 Task: In the  document efficiency Apply all border to the tabe with  'with box; Style line and width 1/4 pt 'Select Header and apply  'Italics' Select the text and align it to the  Center
Action: Mouse moved to (118, 143)
Screenshot: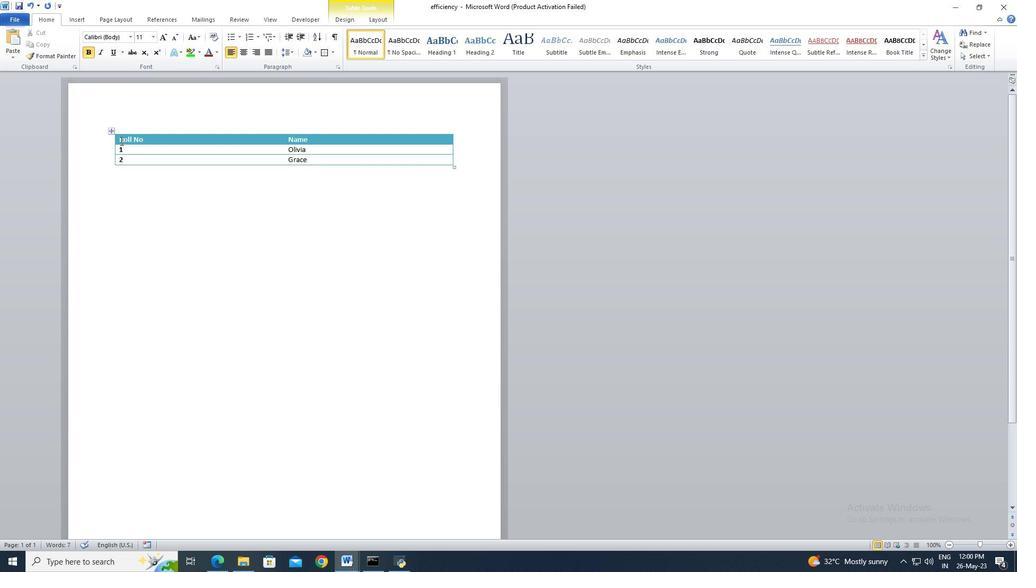 
Action: Mouse pressed left at (118, 143)
Screenshot: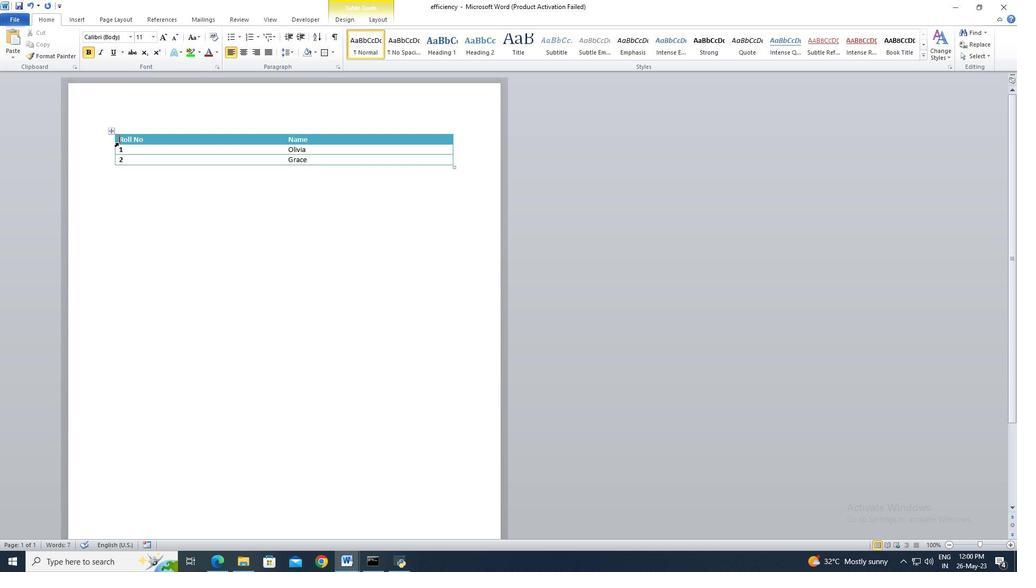 
Action: Mouse moved to (268, 163)
Screenshot: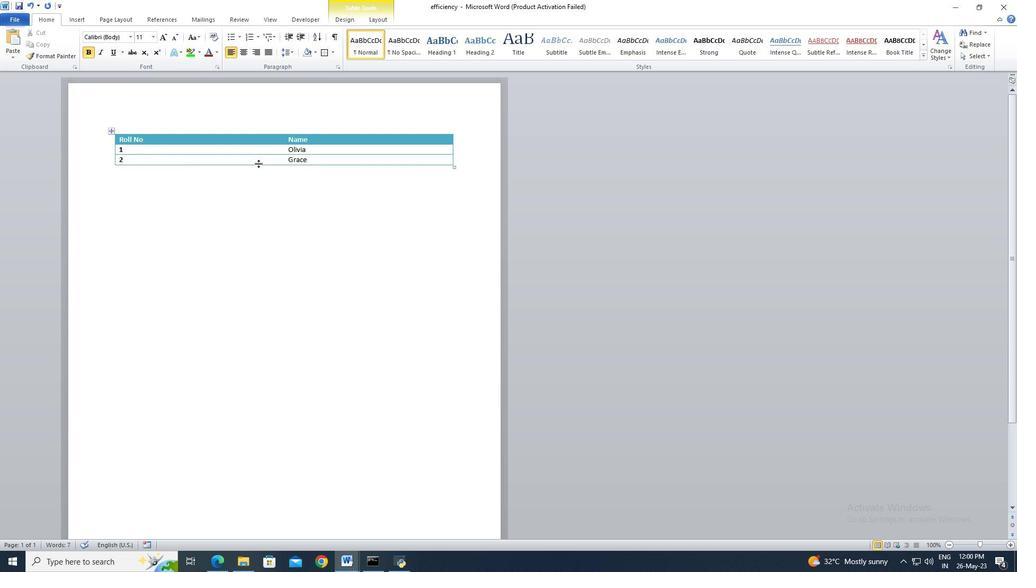 
Action: Key pressed ctrl+A
Screenshot: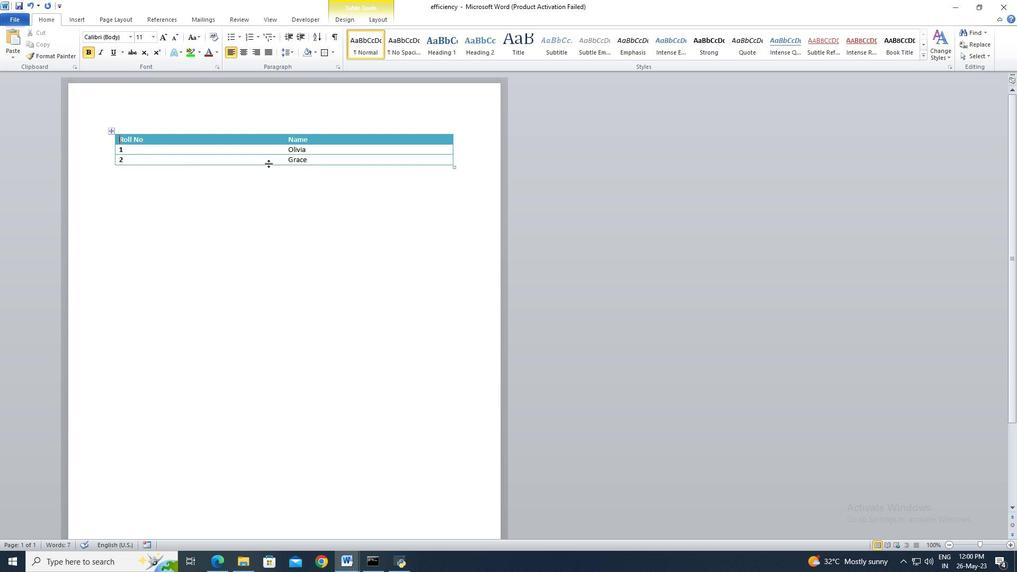 
Action: Mouse moved to (336, 56)
Screenshot: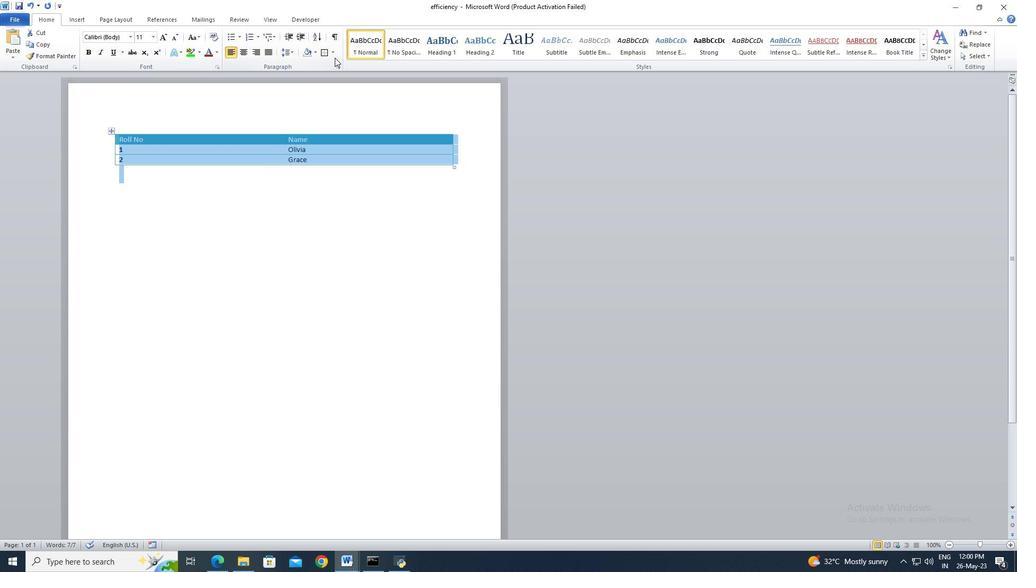 
Action: Mouse pressed left at (336, 56)
Screenshot: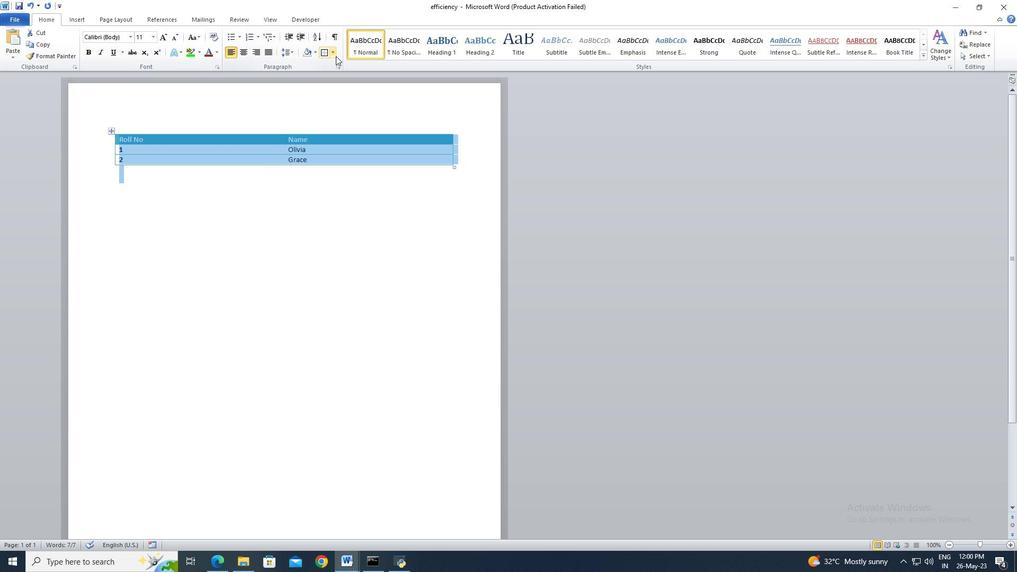 
Action: Mouse moved to (363, 244)
Screenshot: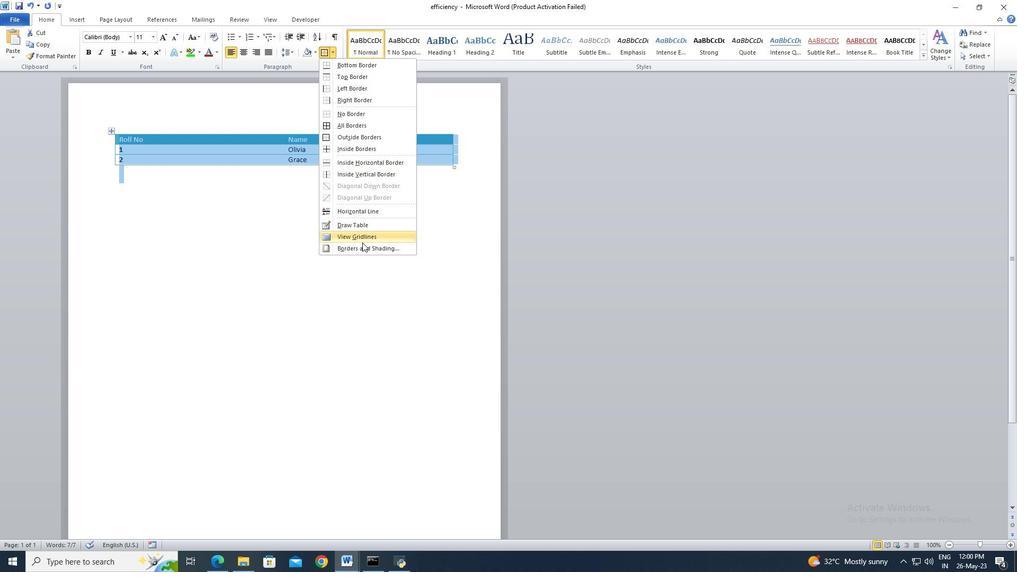 
Action: Mouse pressed left at (363, 244)
Screenshot: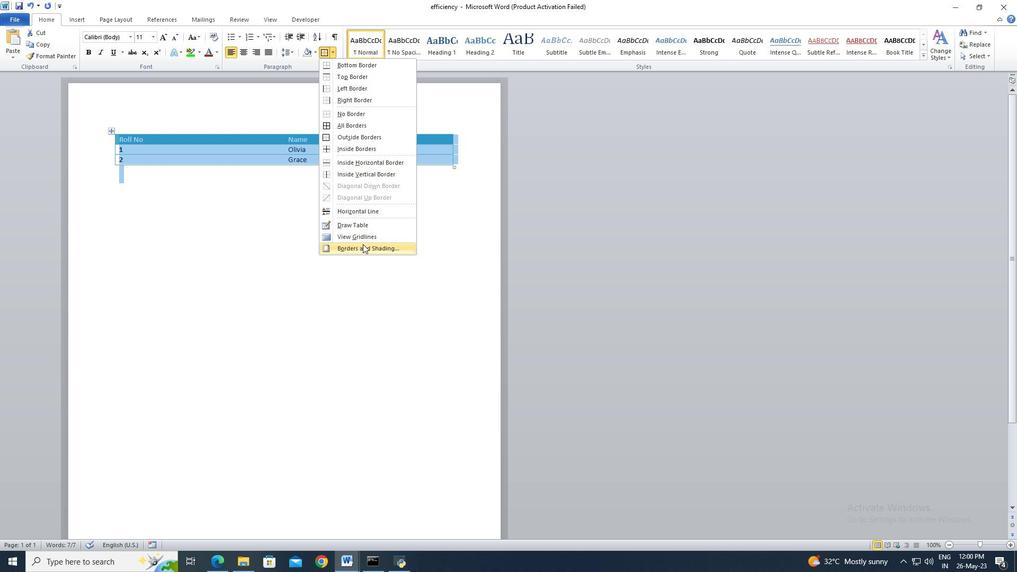 
Action: Mouse moved to (382, 239)
Screenshot: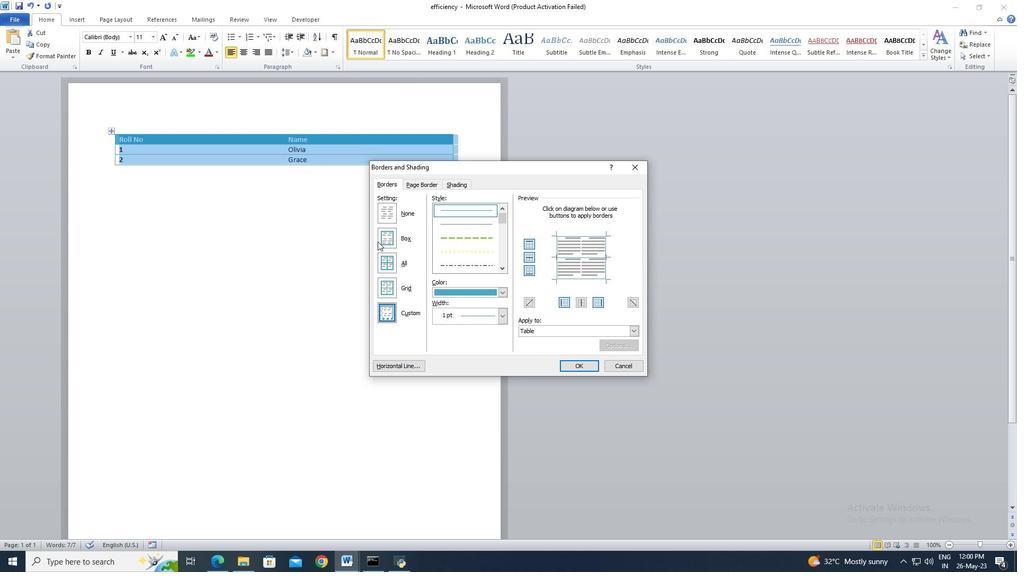 
Action: Mouse pressed left at (382, 239)
Screenshot: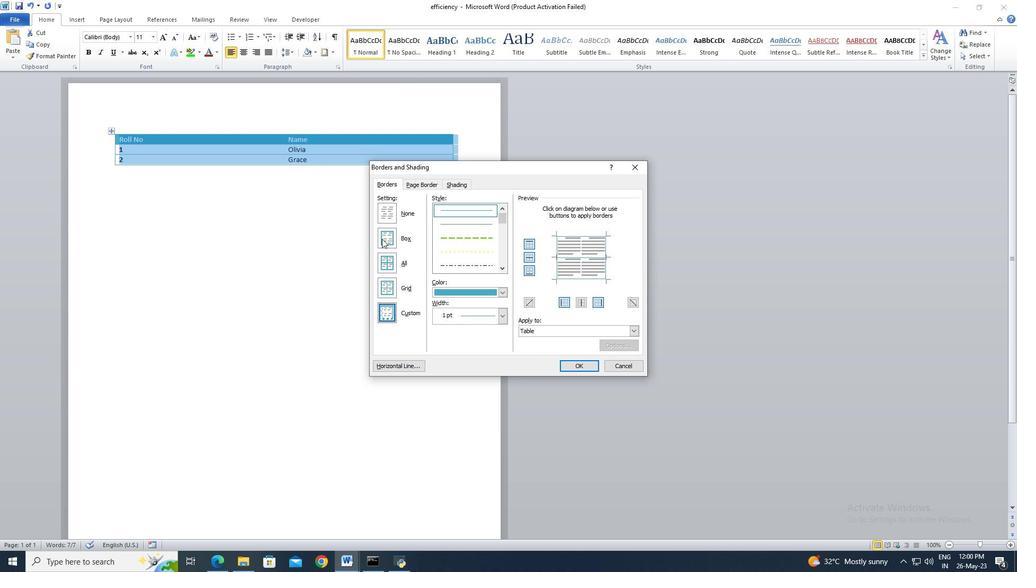
Action: Mouse moved to (451, 214)
Screenshot: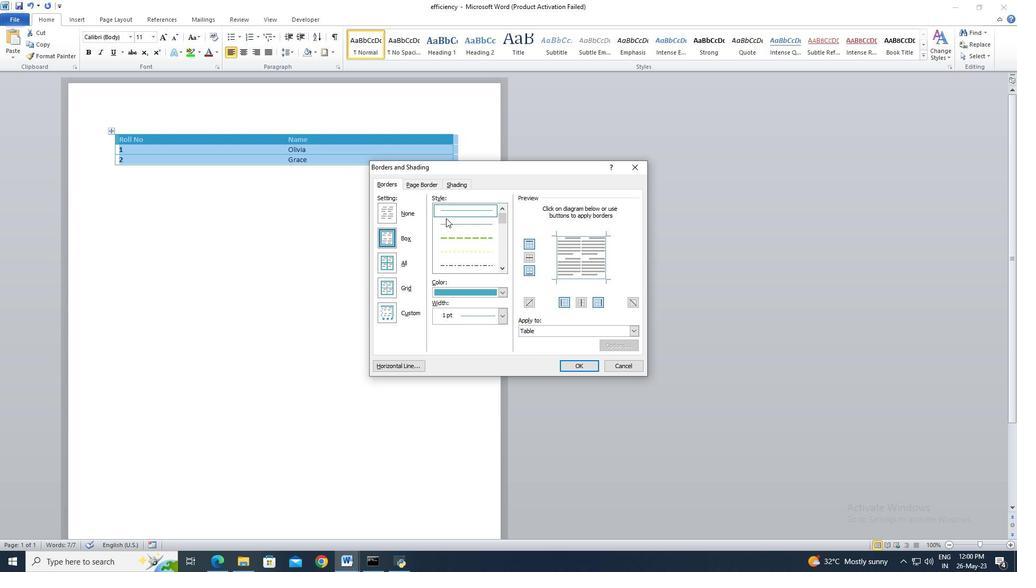 
Action: Mouse pressed left at (451, 214)
Screenshot: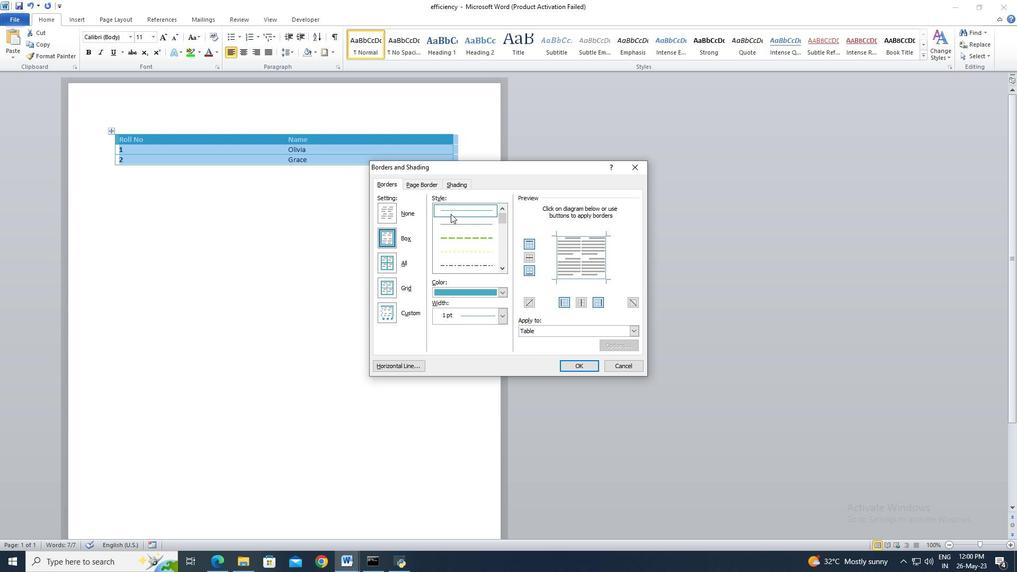 
Action: Mouse moved to (500, 314)
Screenshot: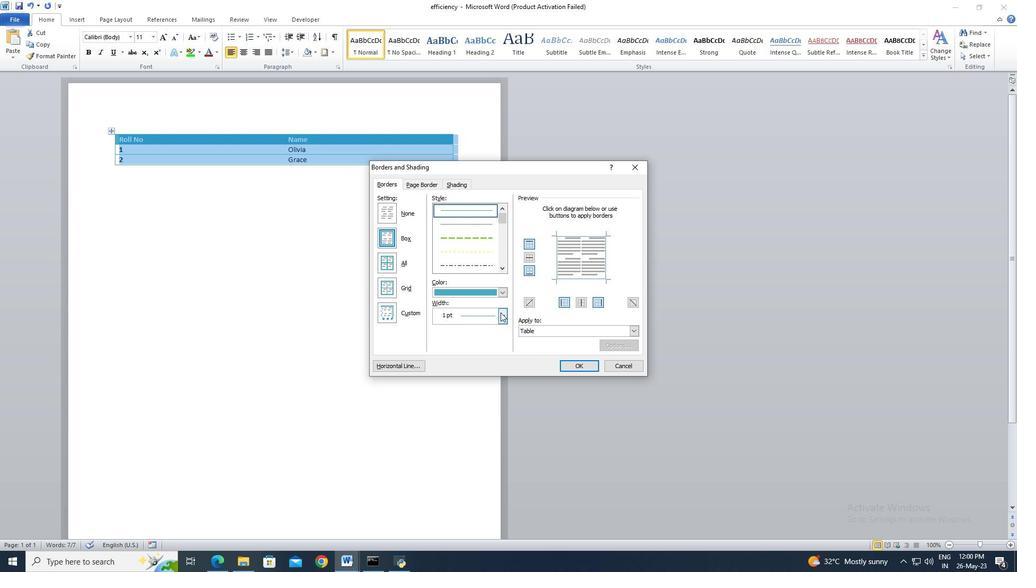 
Action: Mouse pressed left at (500, 314)
Screenshot: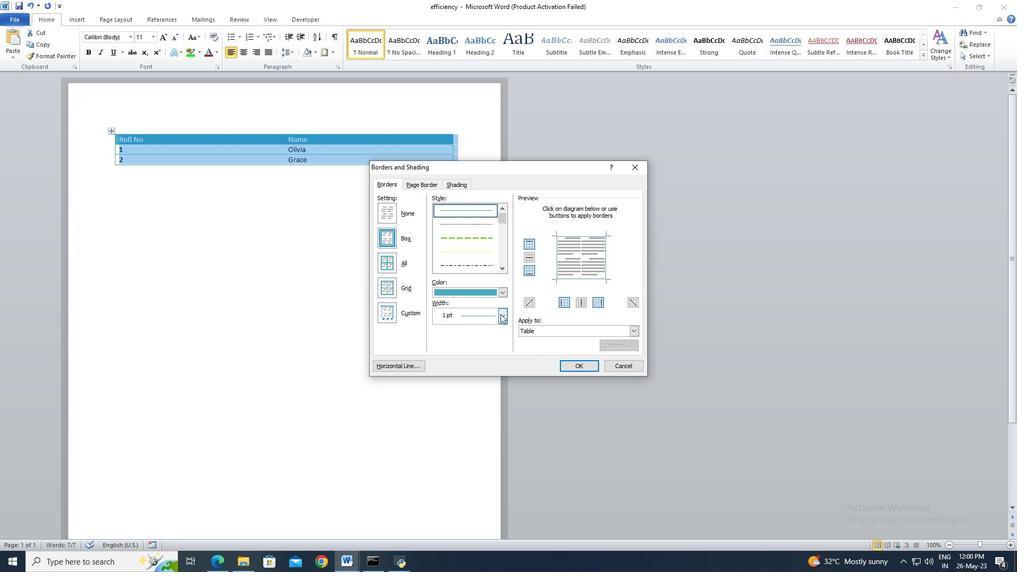 
Action: Mouse moved to (500, 332)
Screenshot: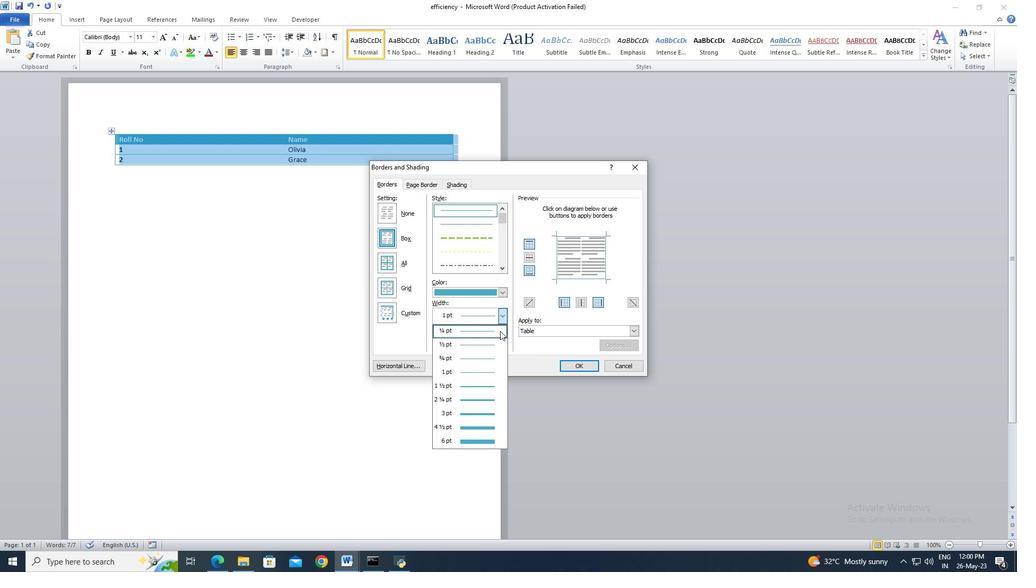 
Action: Mouse pressed left at (500, 332)
Screenshot: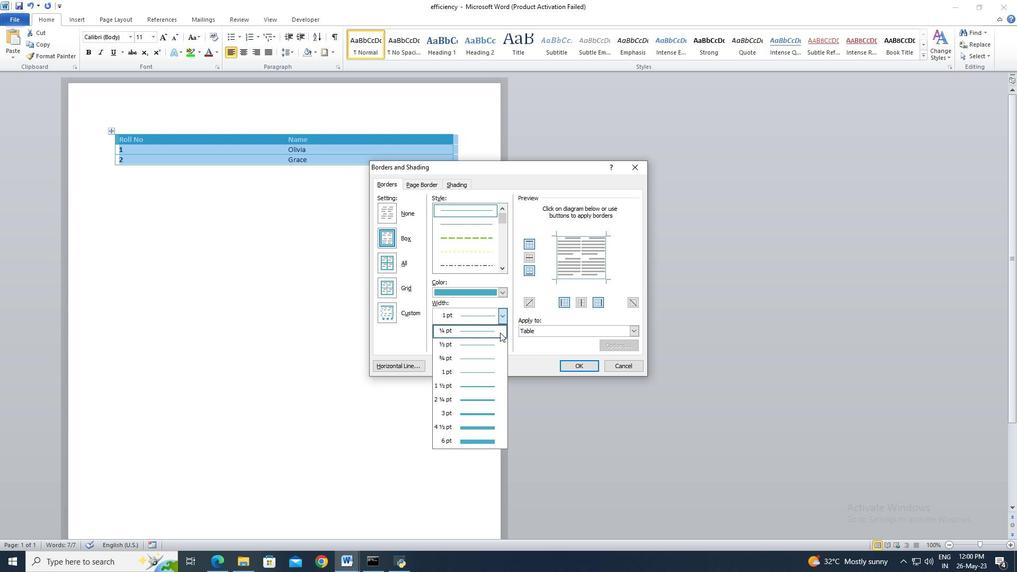 
Action: Mouse moved to (574, 366)
Screenshot: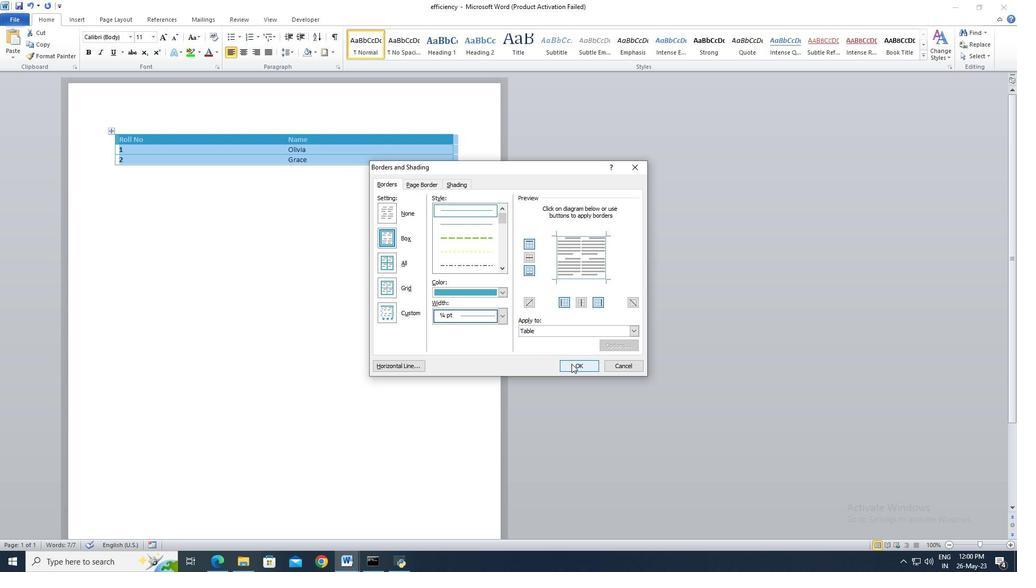 
Action: Mouse pressed left at (574, 366)
Screenshot: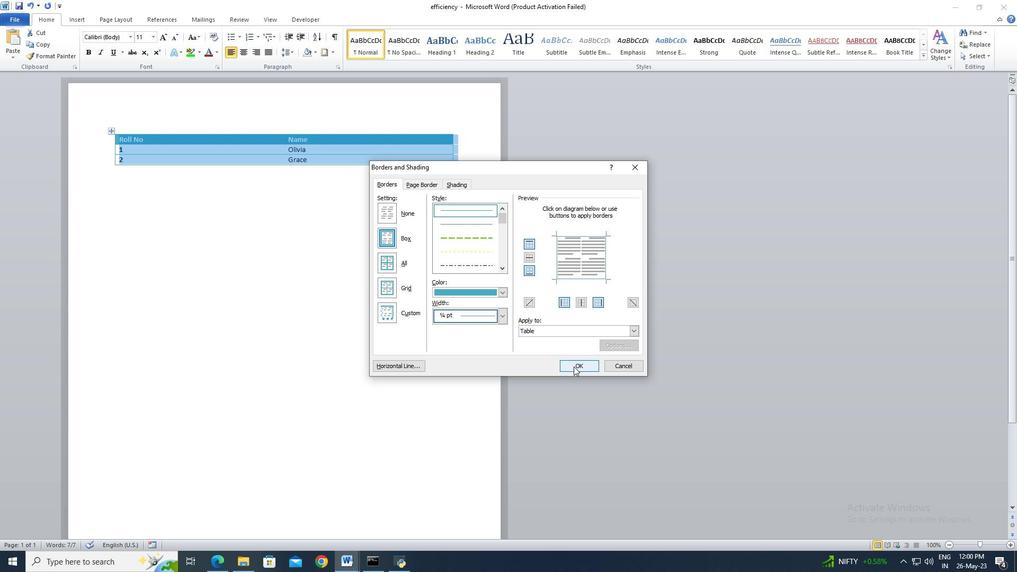 
Action: Mouse moved to (120, 139)
Screenshot: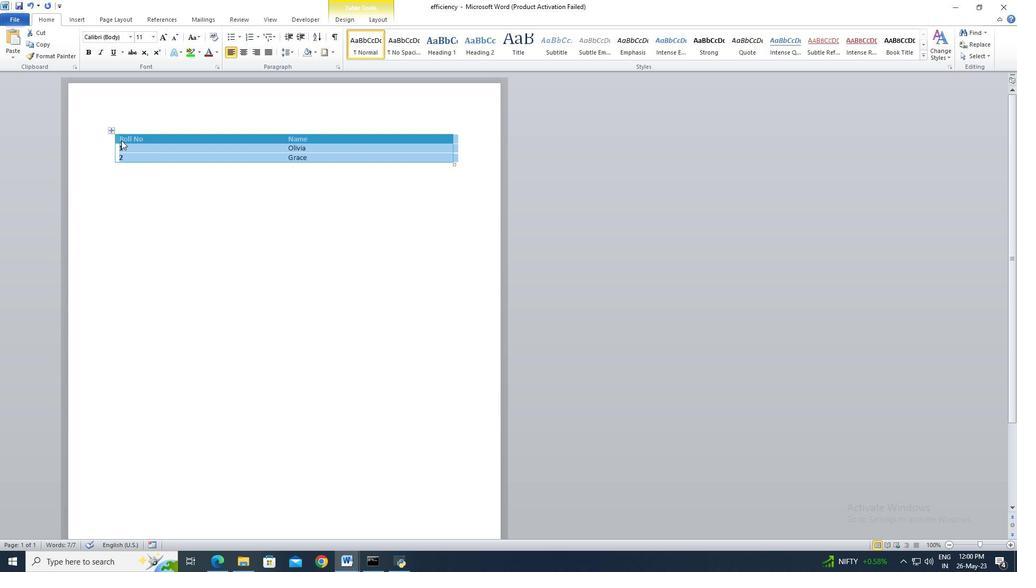 
Action: Mouse pressed left at (120, 139)
Screenshot: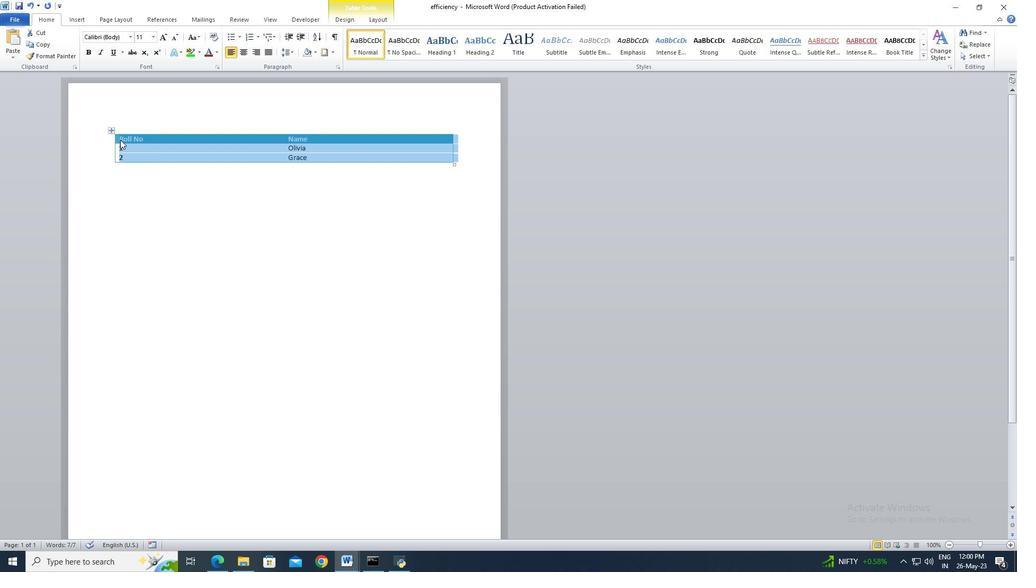 
Action: Mouse moved to (371, 139)
Screenshot: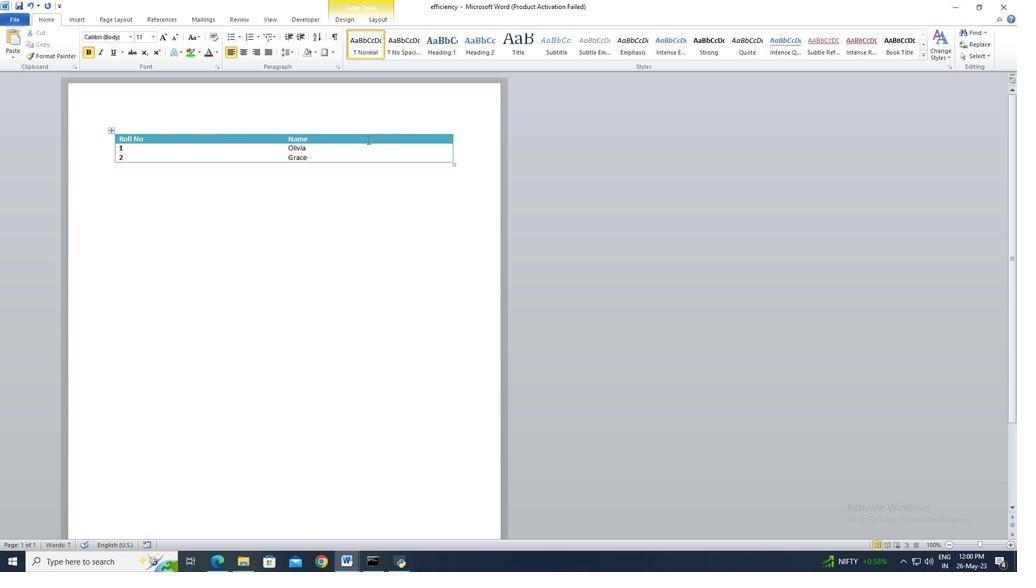 
Action: Key pressed <Key.shift>
Screenshot: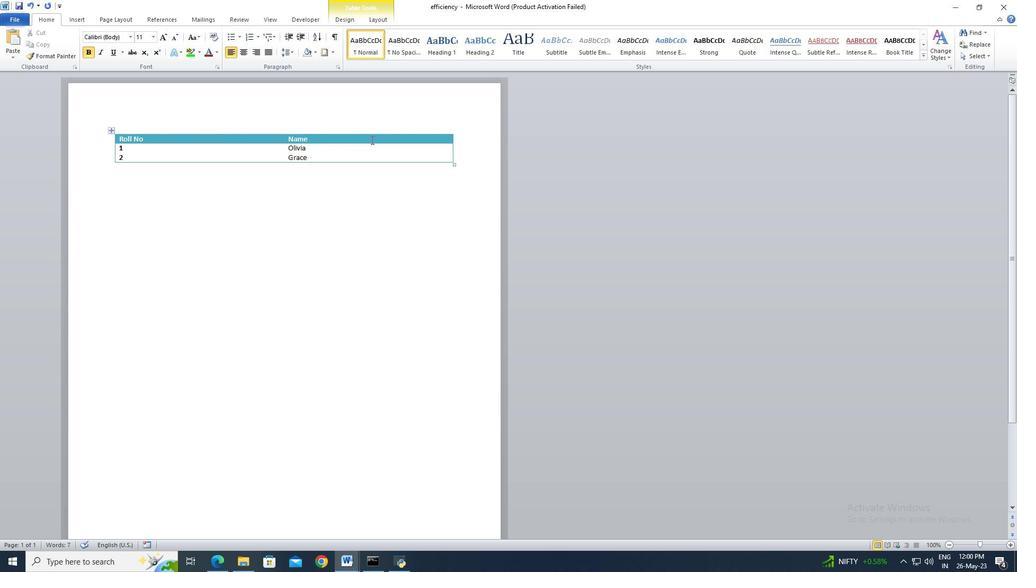 
Action: Mouse moved to (372, 139)
Screenshot: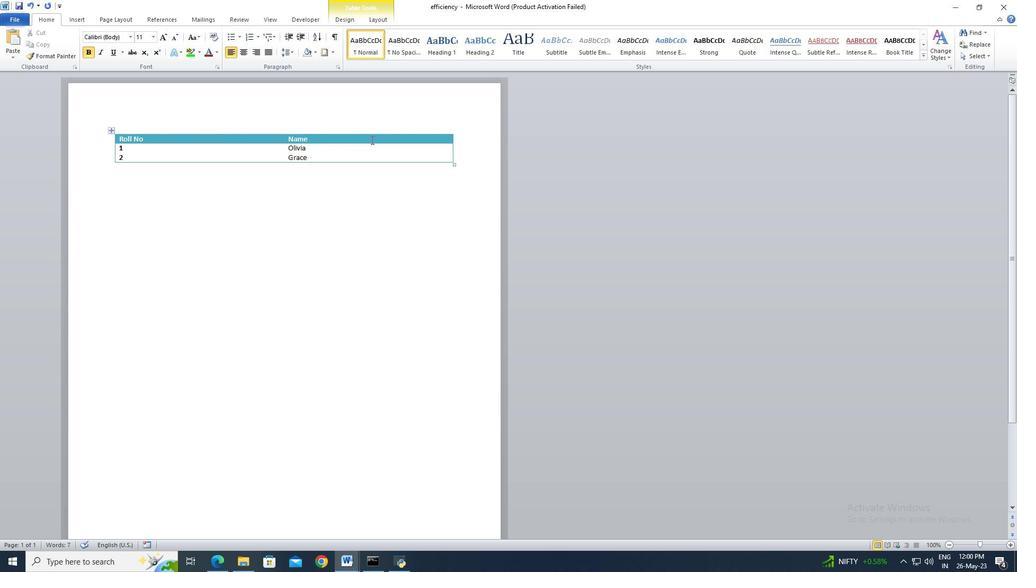 
Action: Mouse pressed left at (372, 139)
Screenshot: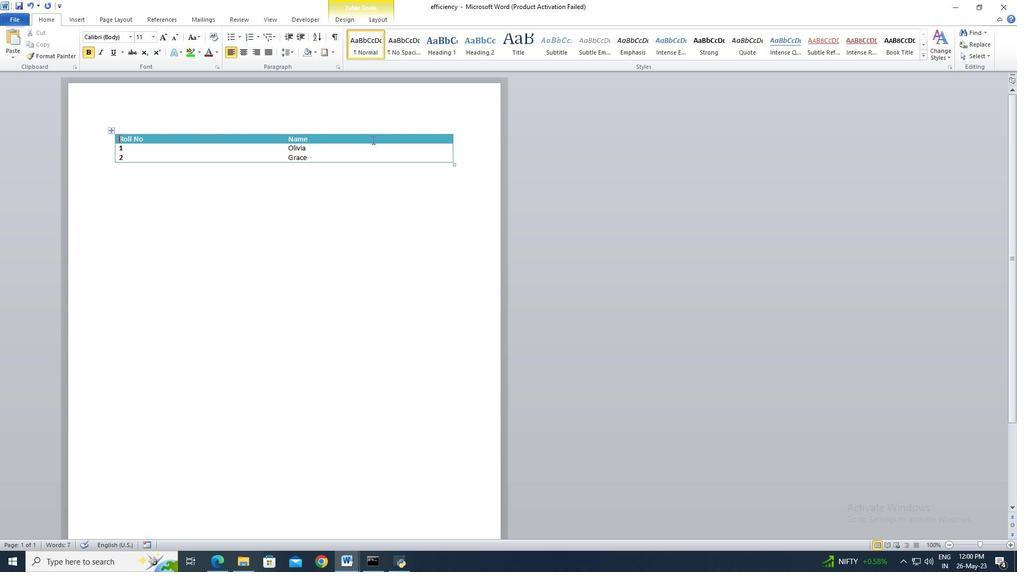 
Action: Key pressed <Key.shift><Key.shift><Key.shift>
Screenshot: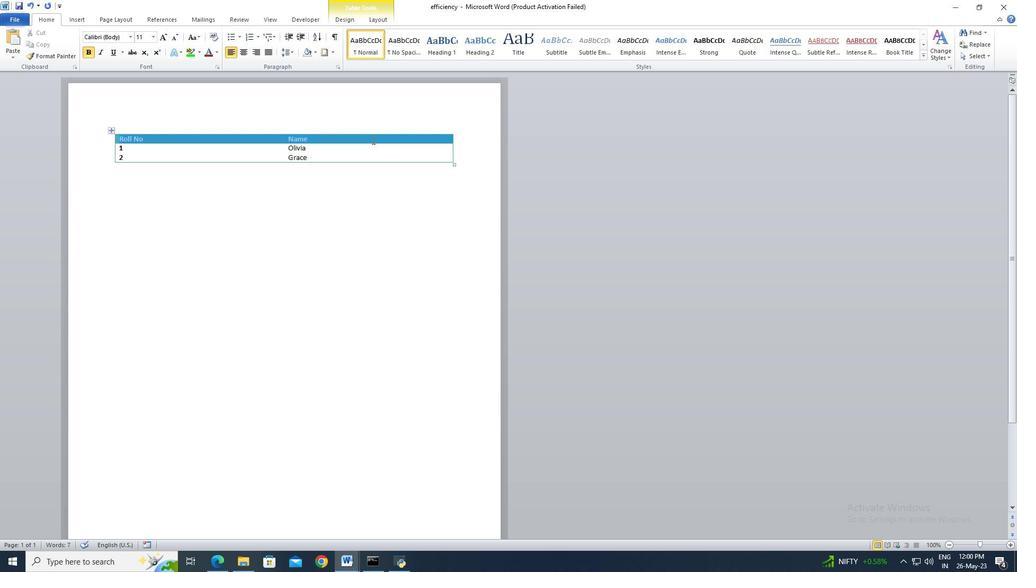 
Action: Mouse moved to (100, 55)
Screenshot: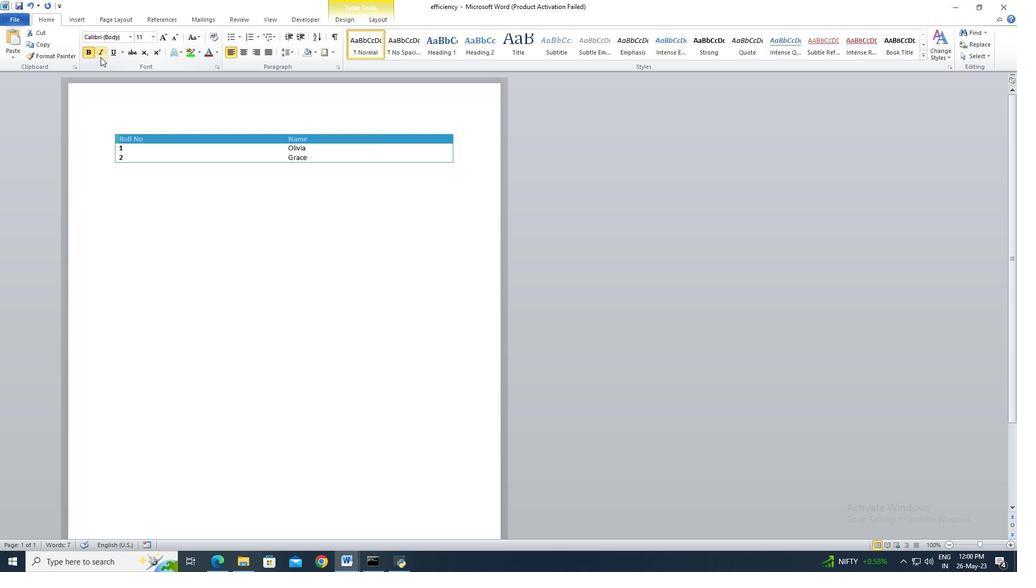 
Action: Mouse pressed left at (100, 55)
Screenshot: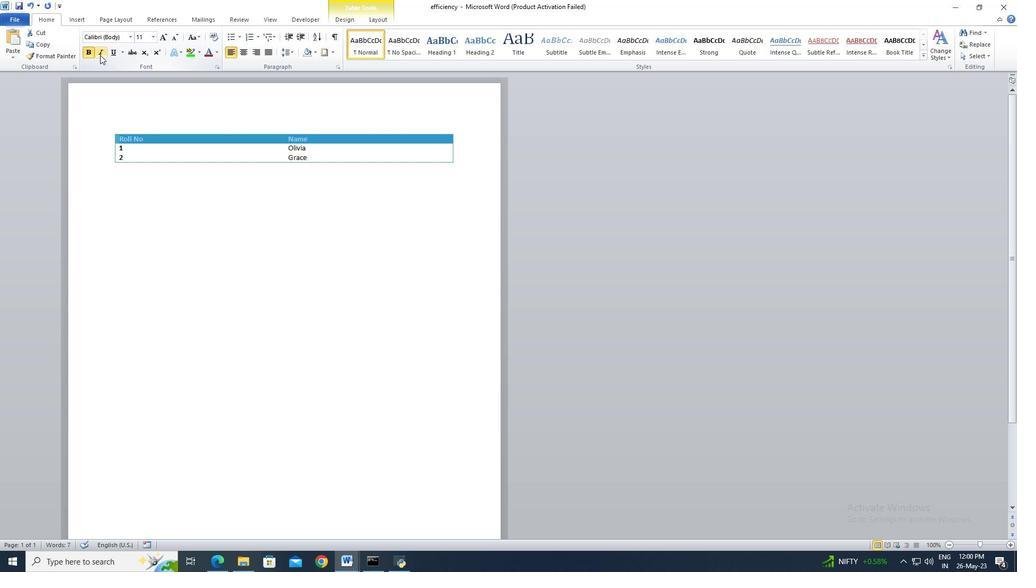 
Action: Mouse moved to (326, 188)
Screenshot: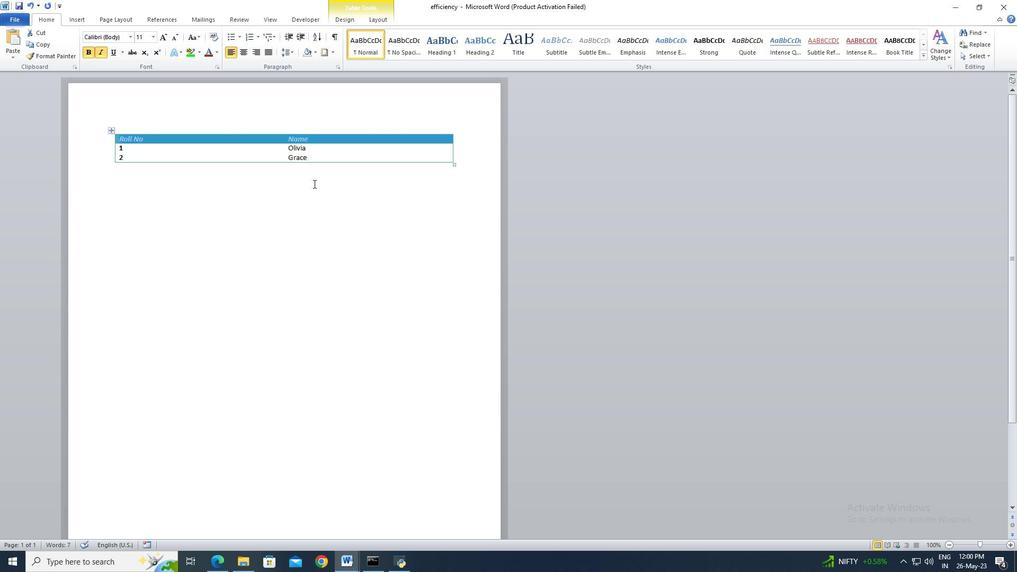 
Action: Key pressed ctrl+A
Screenshot: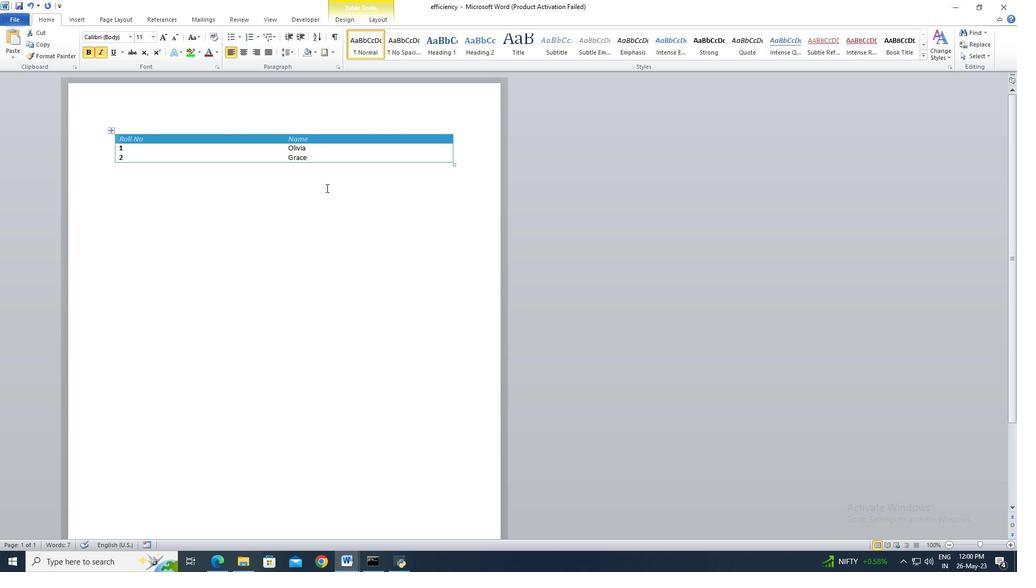 
Action: Mouse moved to (246, 53)
Screenshot: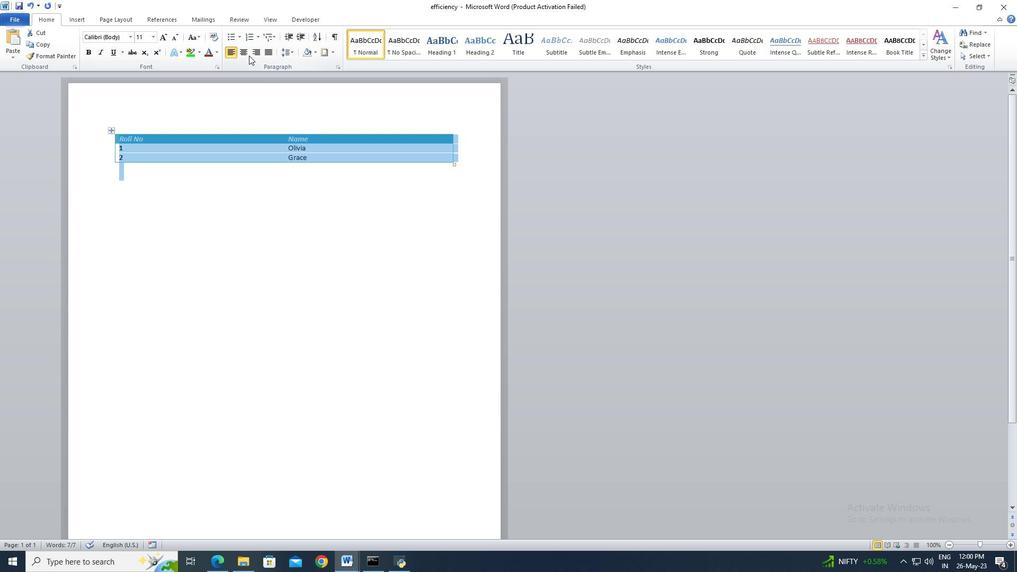 
Action: Mouse pressed left at (246, 53)
Screenshot: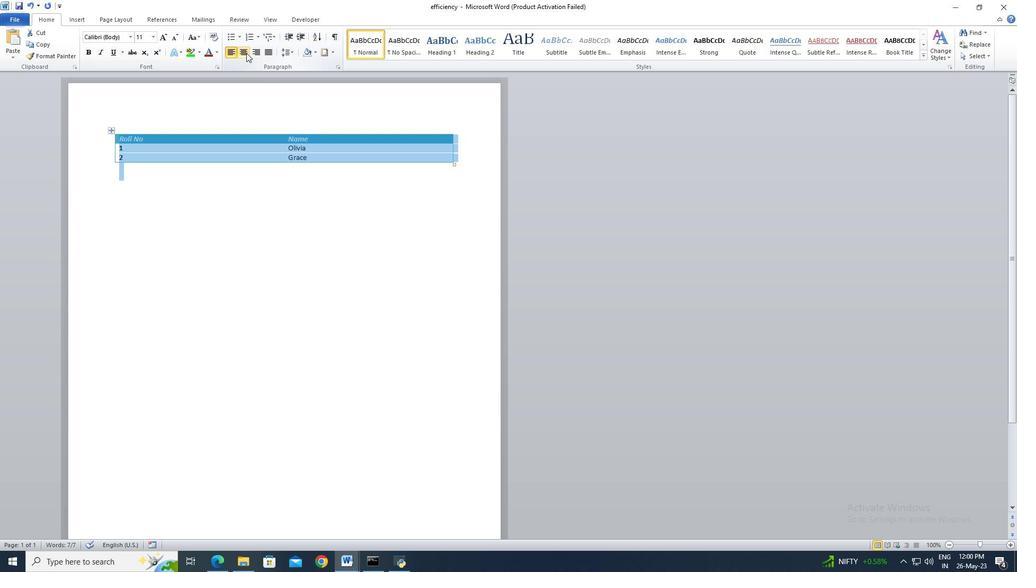 
Action: Mouse moved to (320, 186)
Screenshot: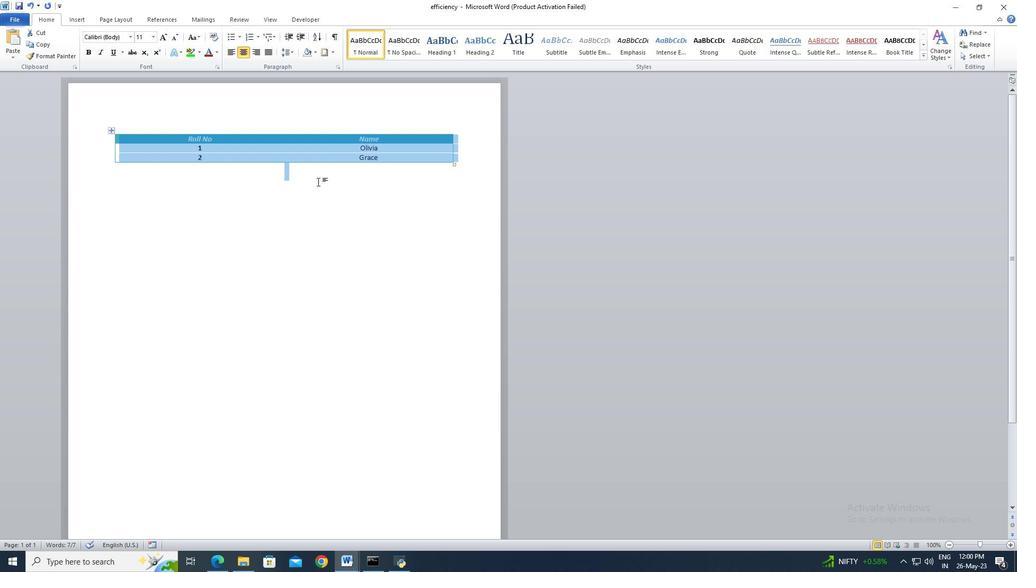 
Action: Mouse pressed left at (320, 186)
Screenshot: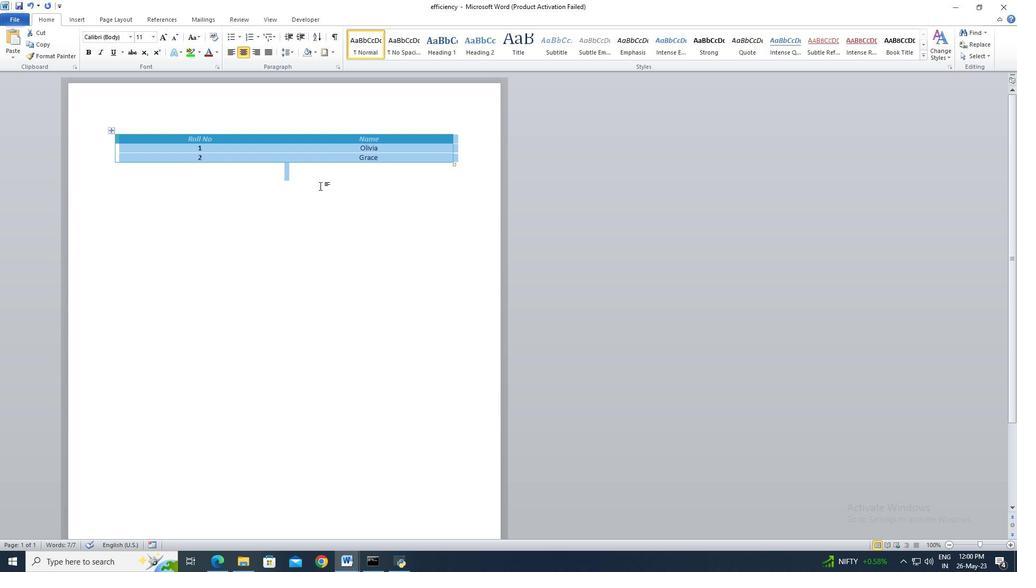 
